 Task: In the  document note Insert page numer 'on bottom of the page' change page color to  'Blue'Apply Page border, setting:  Shadow Style: three thin lines; Color: 'Black;' Width: 3/4 pt
Action: Mouse moved to (86, 23)
Screenshot: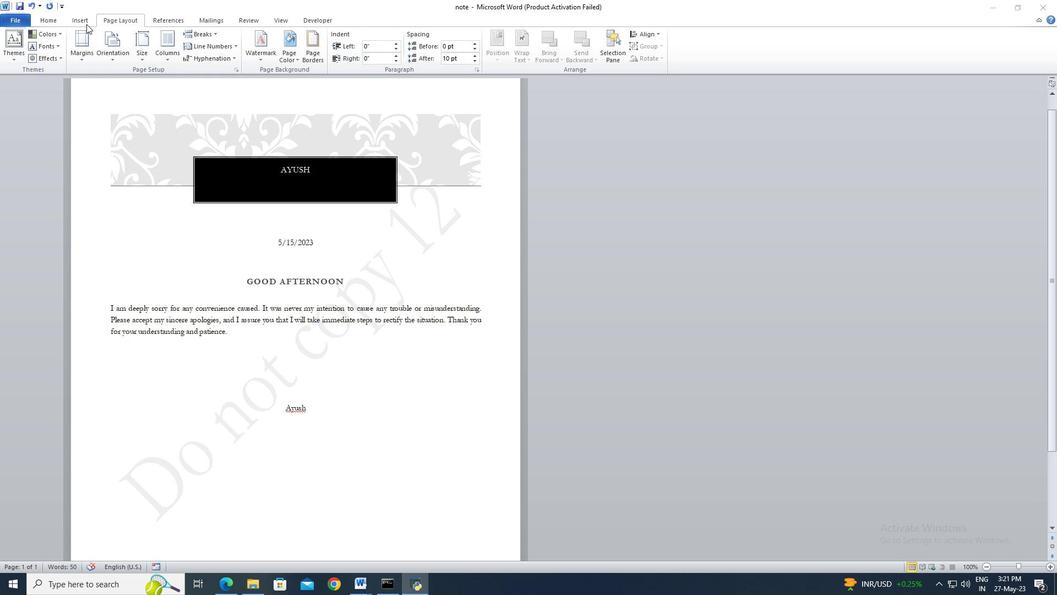 
Action: Mouse pressed left at (86, 23)
Screenshot: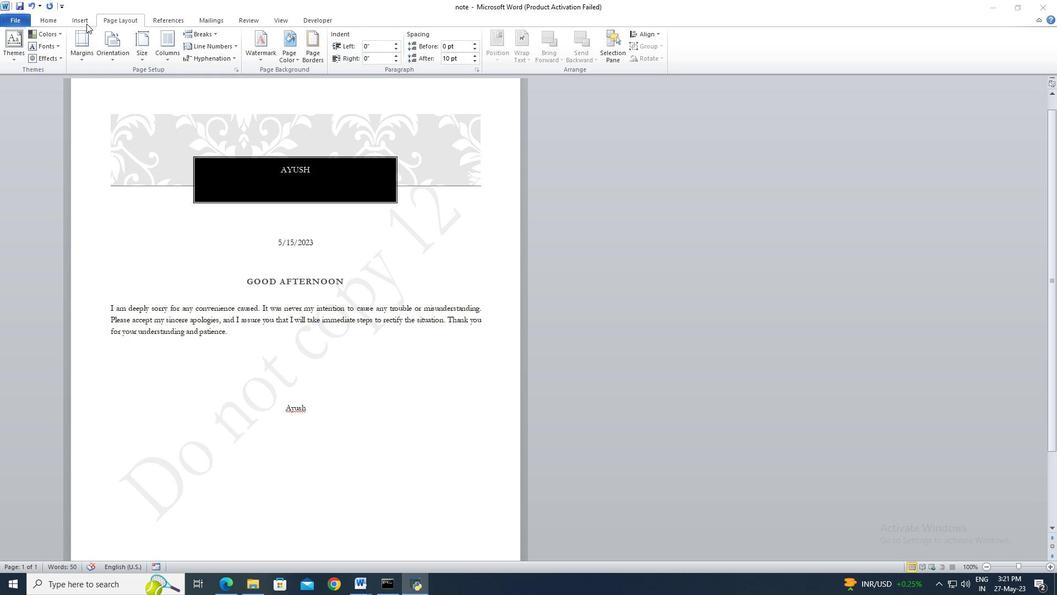 
Action: Mouse moved to (85, 22)
Screenshot: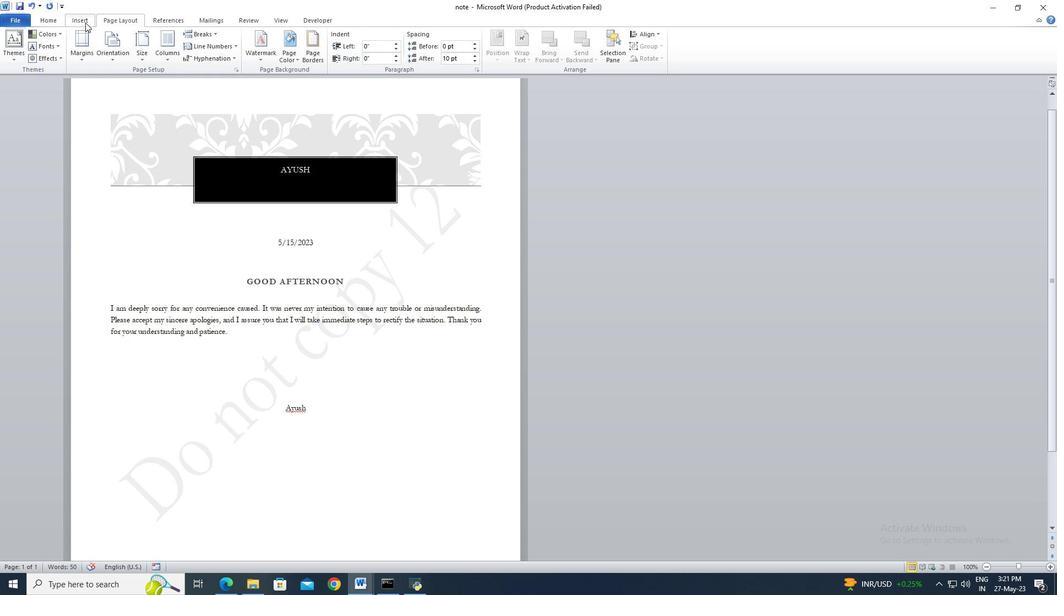 
Action: Mouse pressed left at (85, 22)
Screenshot: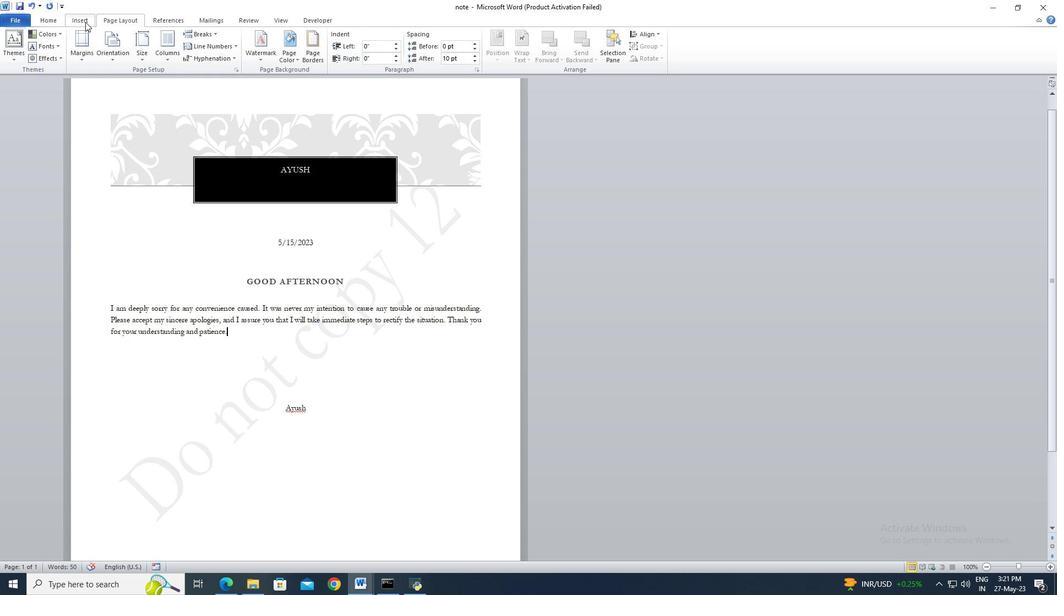 
Action: Mouse moved to (425, 61)
Screenshot: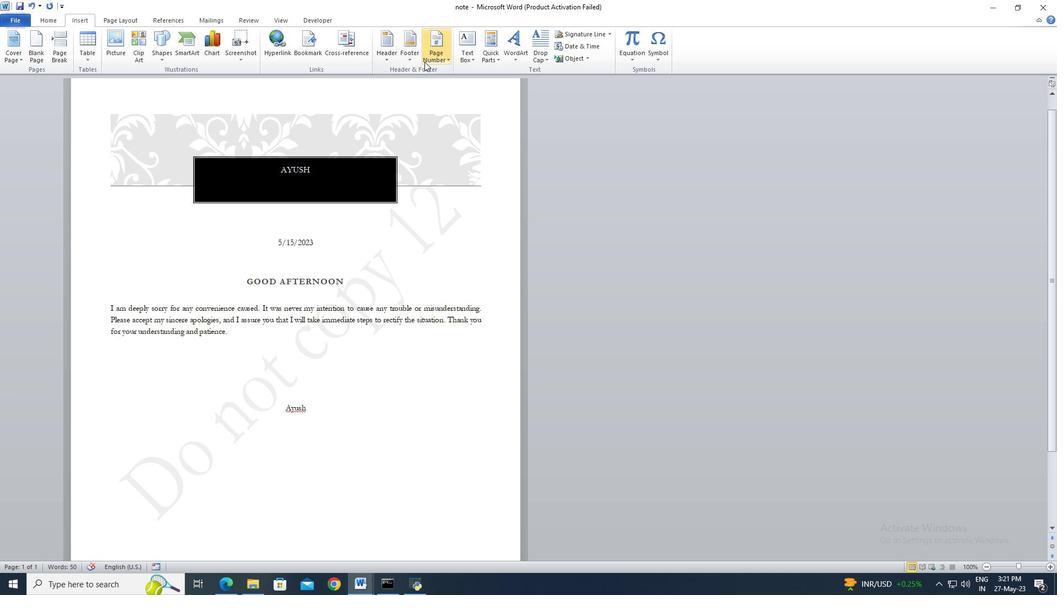 
Action: Mouse pressed left at (425, 61)
Screenshot: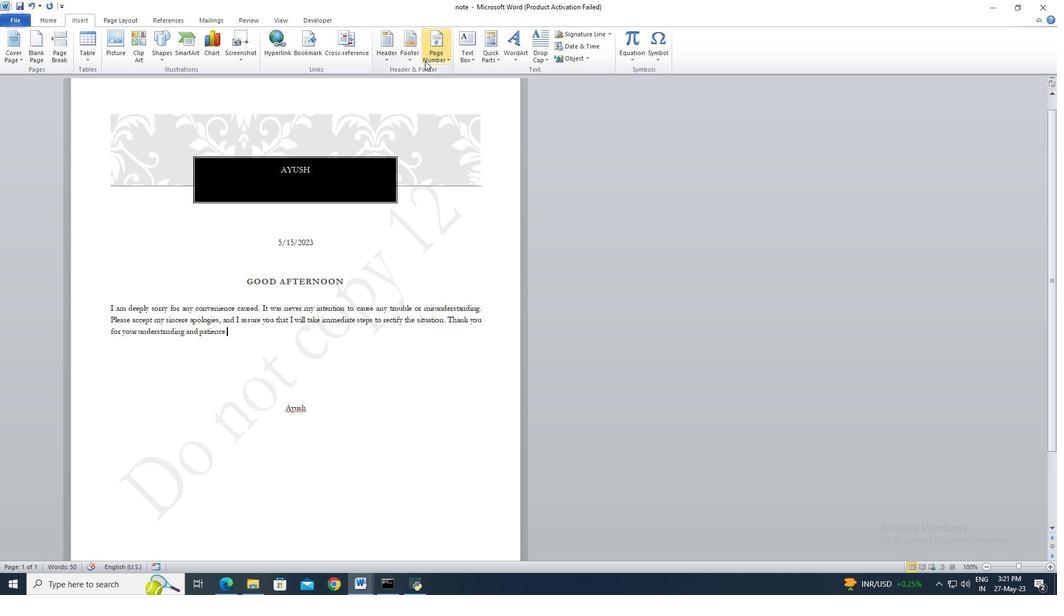 
Action: Mouse moved to (547, 114)
Screenshot: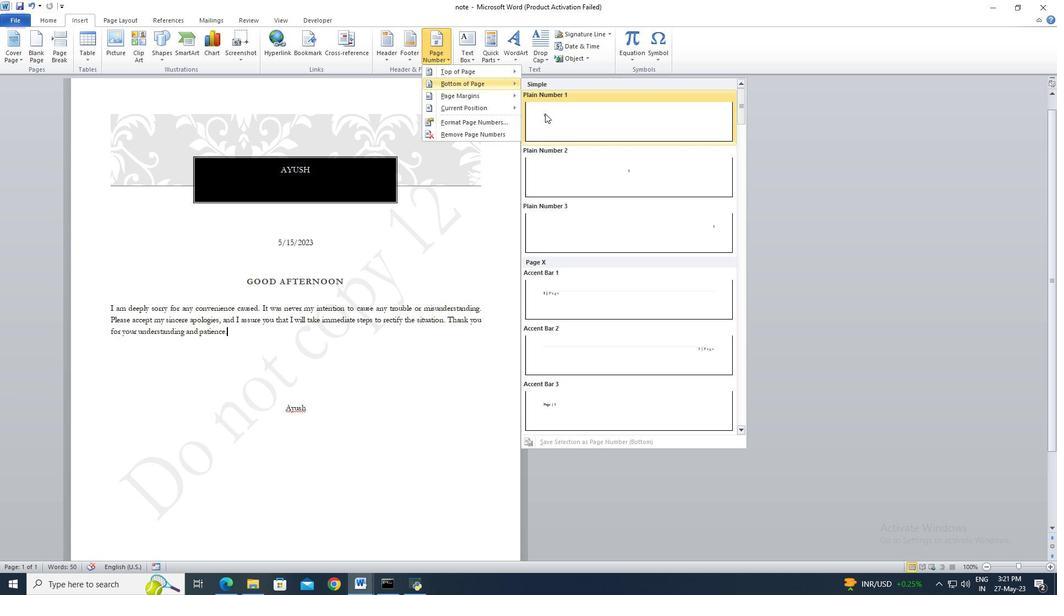 
Action: Mouse pressed left at (547, 114)
Screenshot: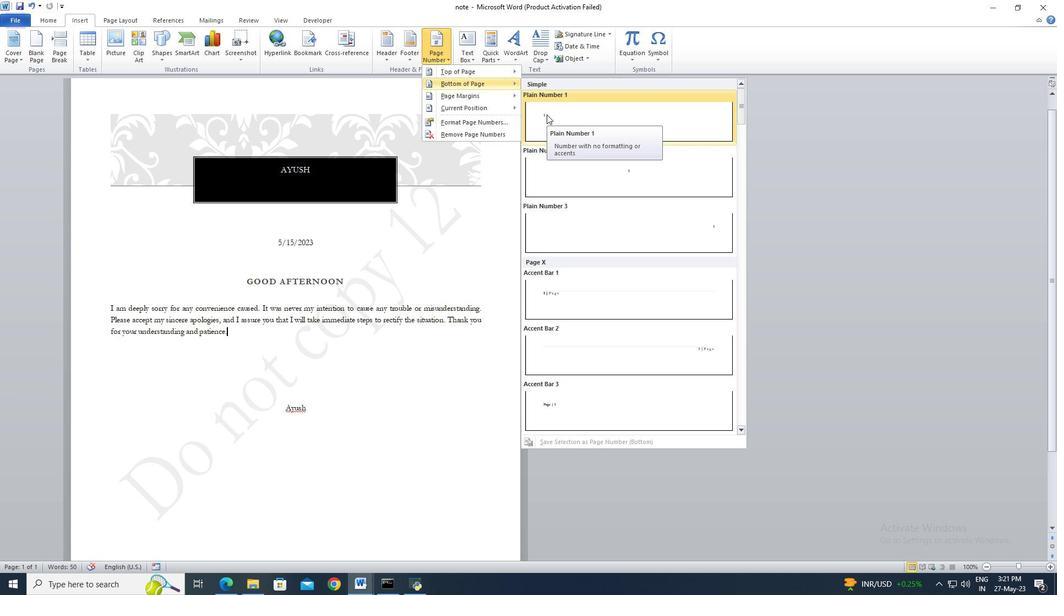 
Action: Mouse moved to (136, 19)
Screenshot: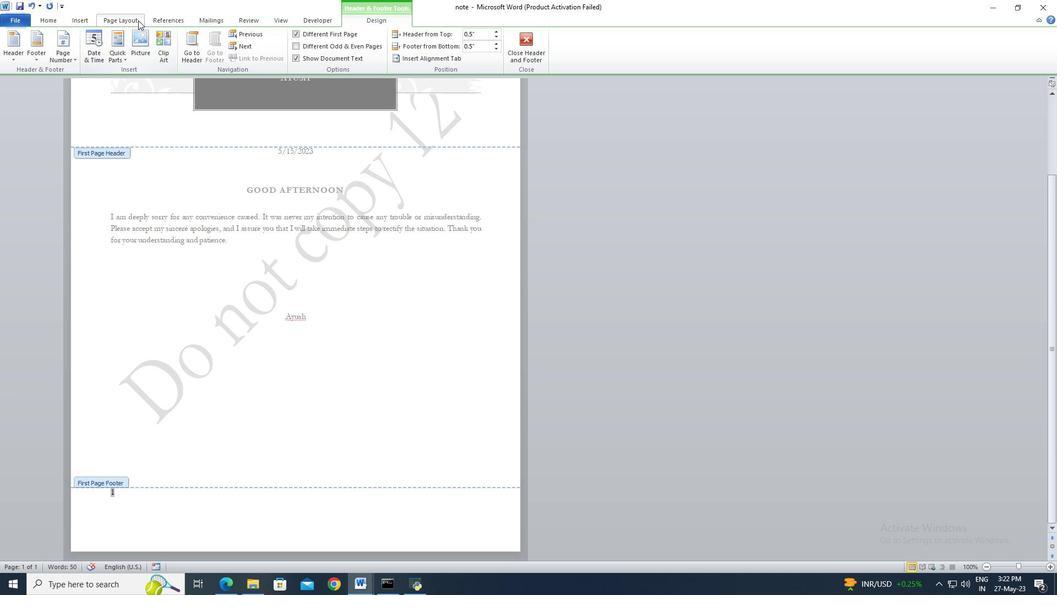 
Action: Mouse pressed left at (136, 19)
Screenshot: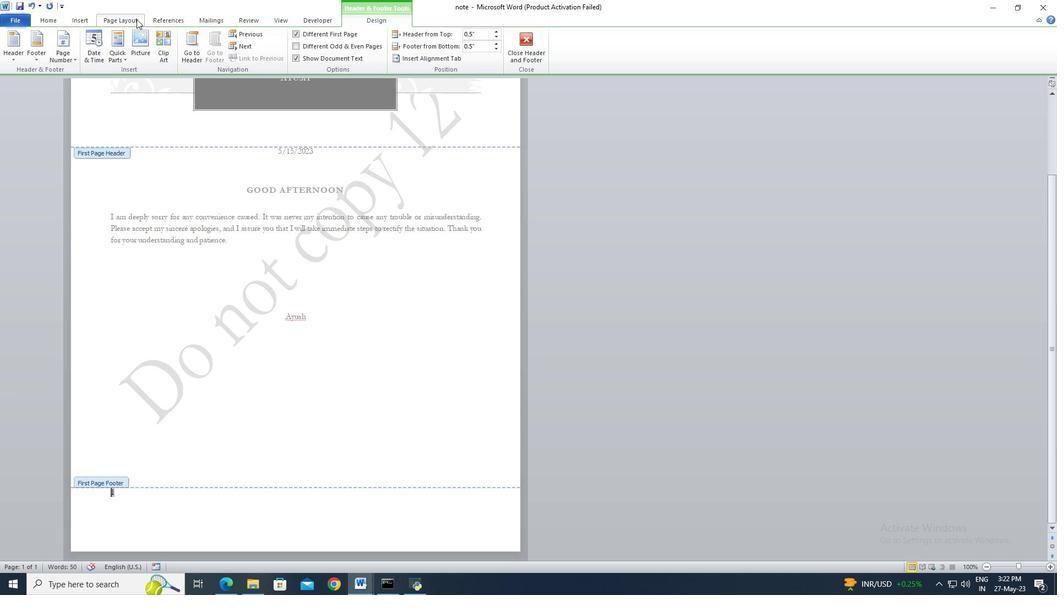 
Action: Mouse moved to (287, 62)
Screenshot: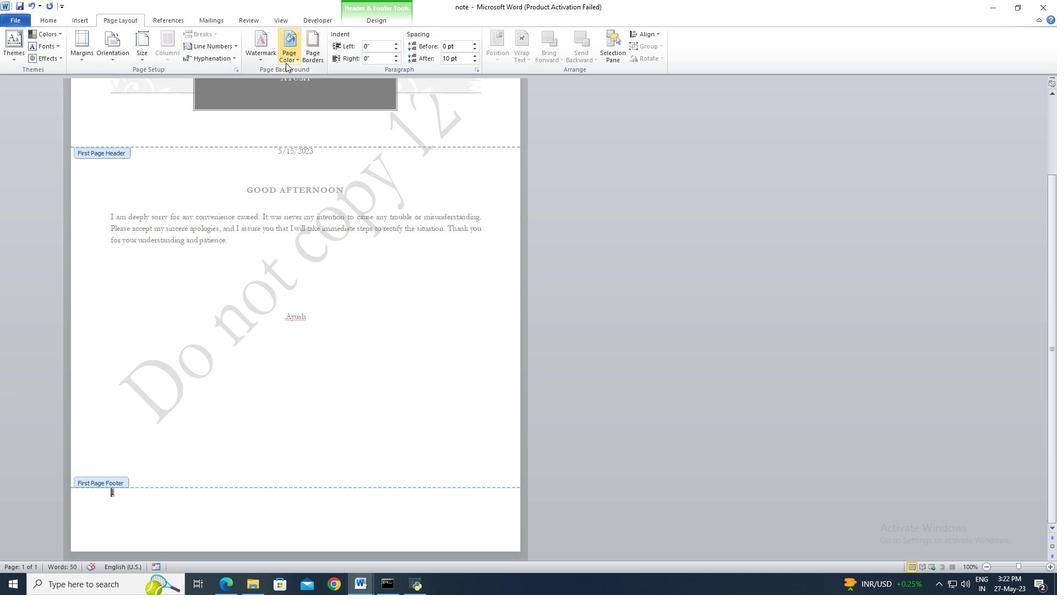 
Action: Mouse pressed left at (287, 62)
Screenshot: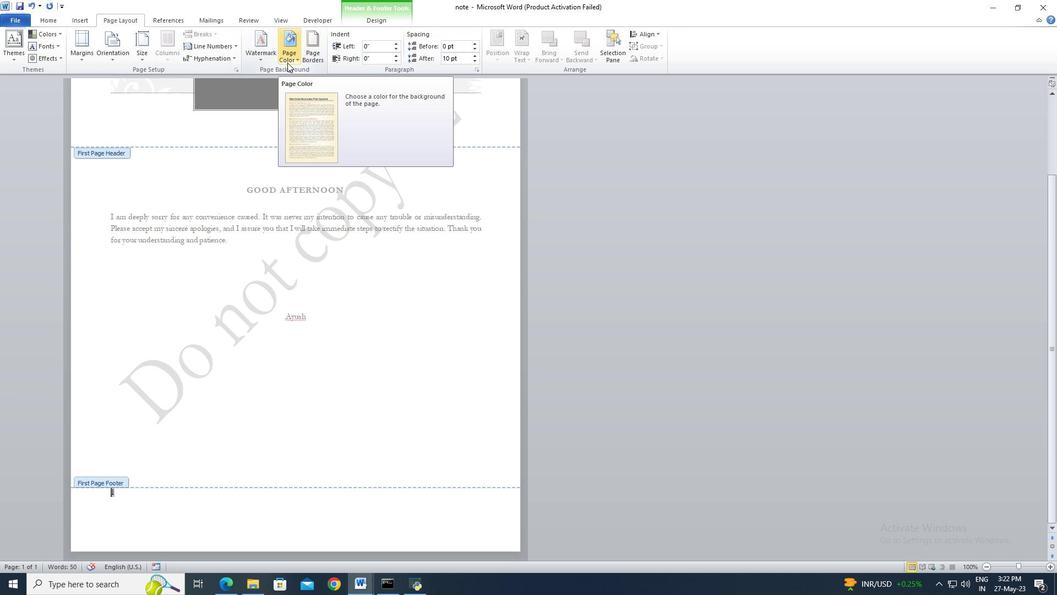 
Action: Mouse moved to (347, 137)
Screenshot: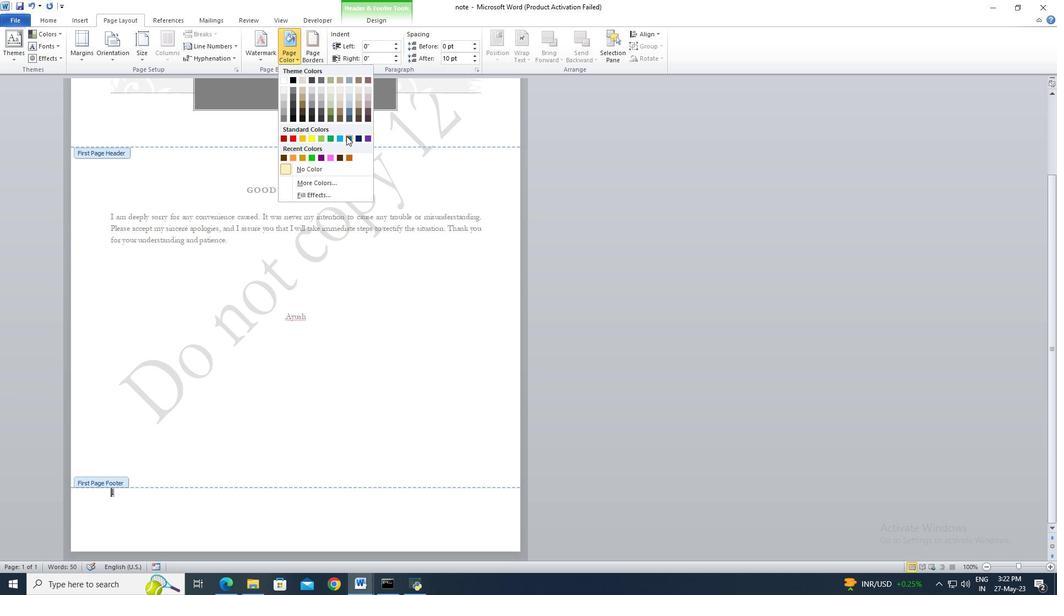 
Action: Mouse pressed left at (347, 137)
Screenshot: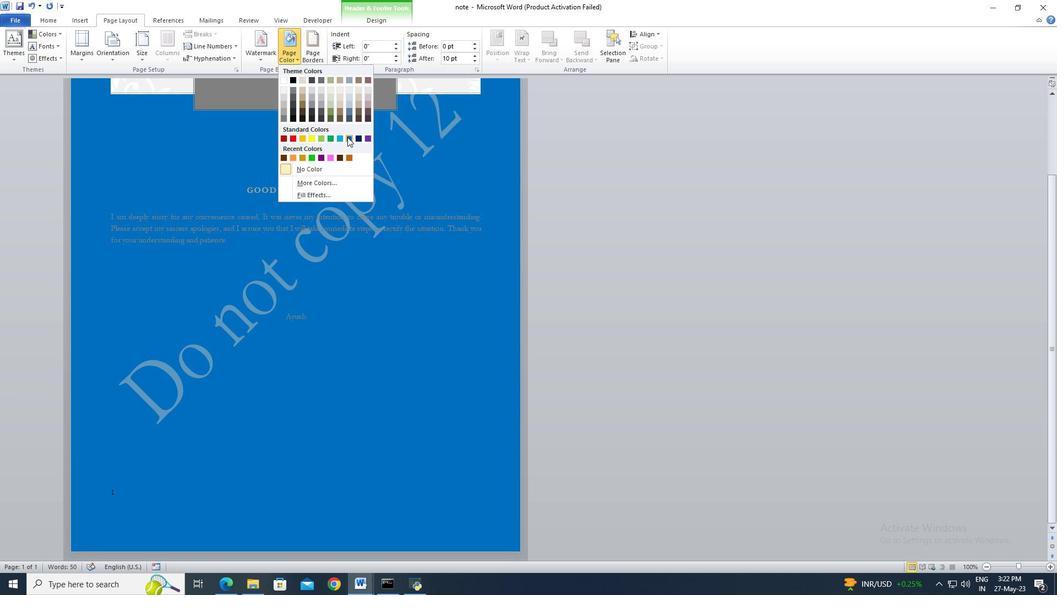 
Action: Mouse moved to (311, 62)
Screenshot: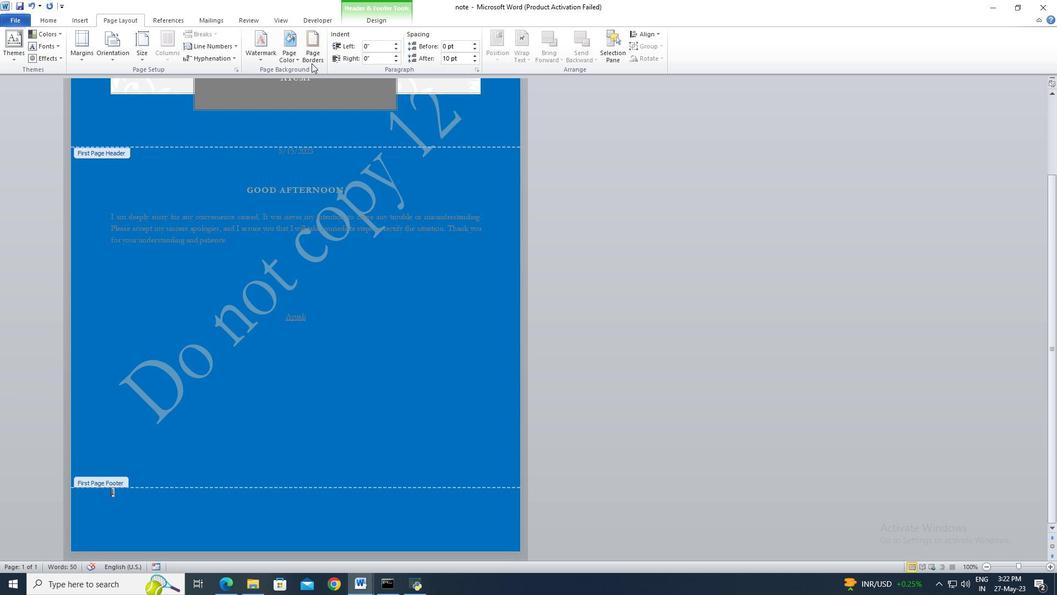 
Action: Mouse pressed left at (311, 62)
Screenshot: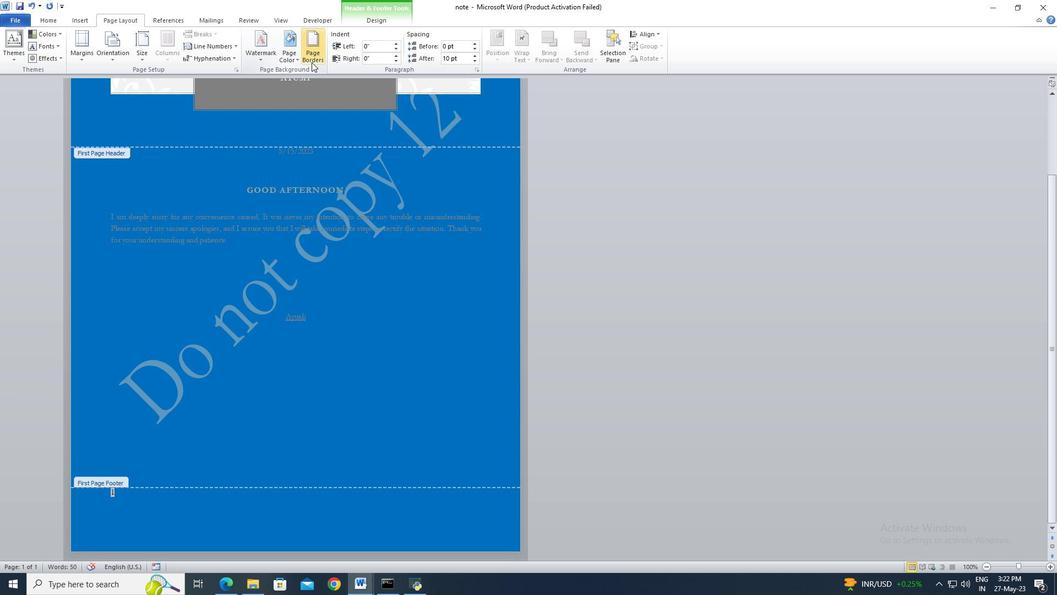
Action: Mouse moved to (396, 271)
Screenshot: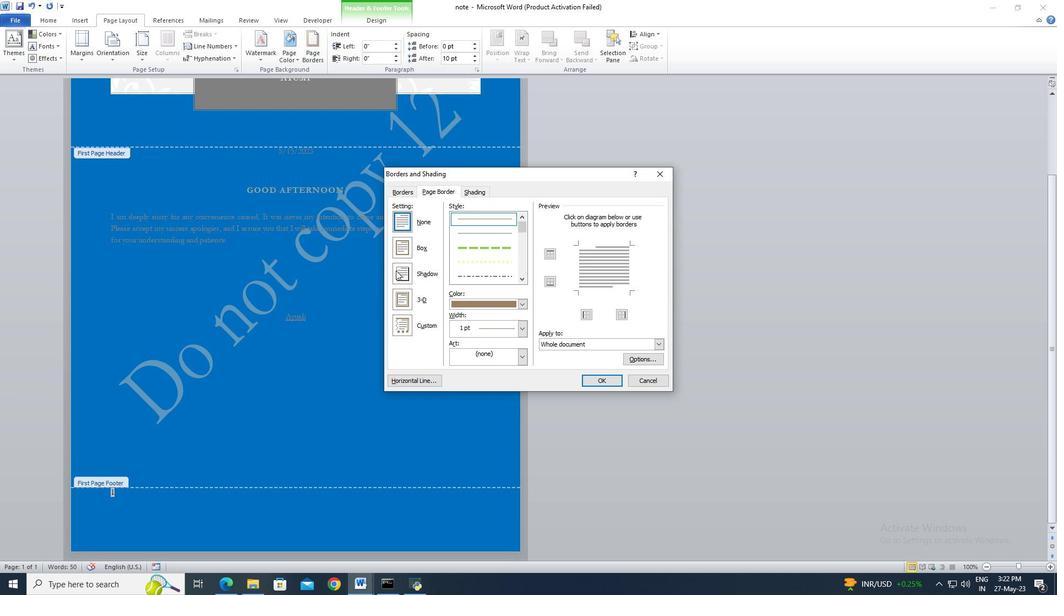 
Action: Mouse pressed left at (396, 271)
Screenshot: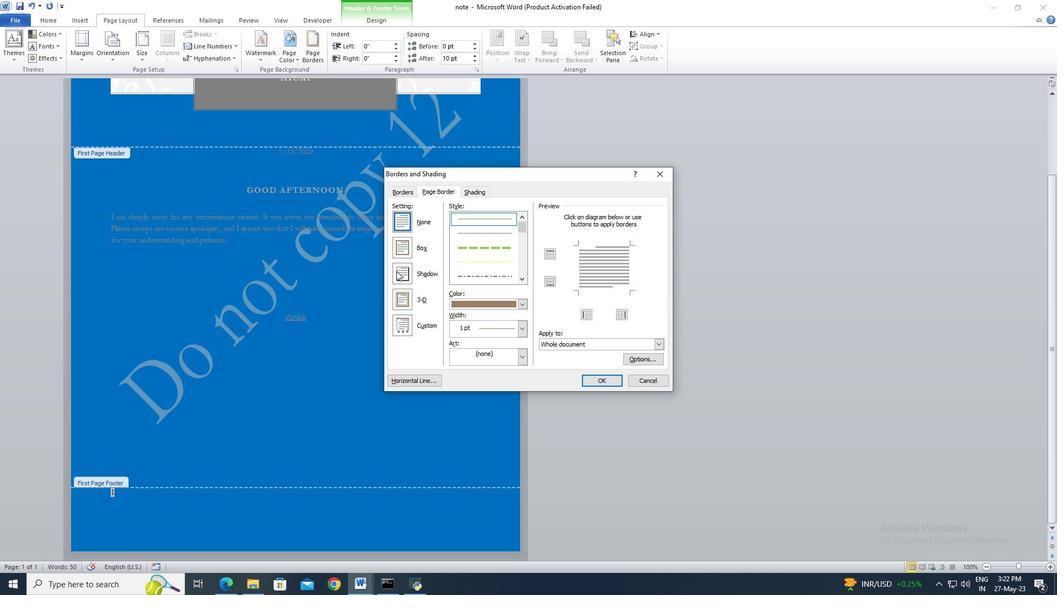 
Action: Mouse moved to (519, 279)
Screenshot: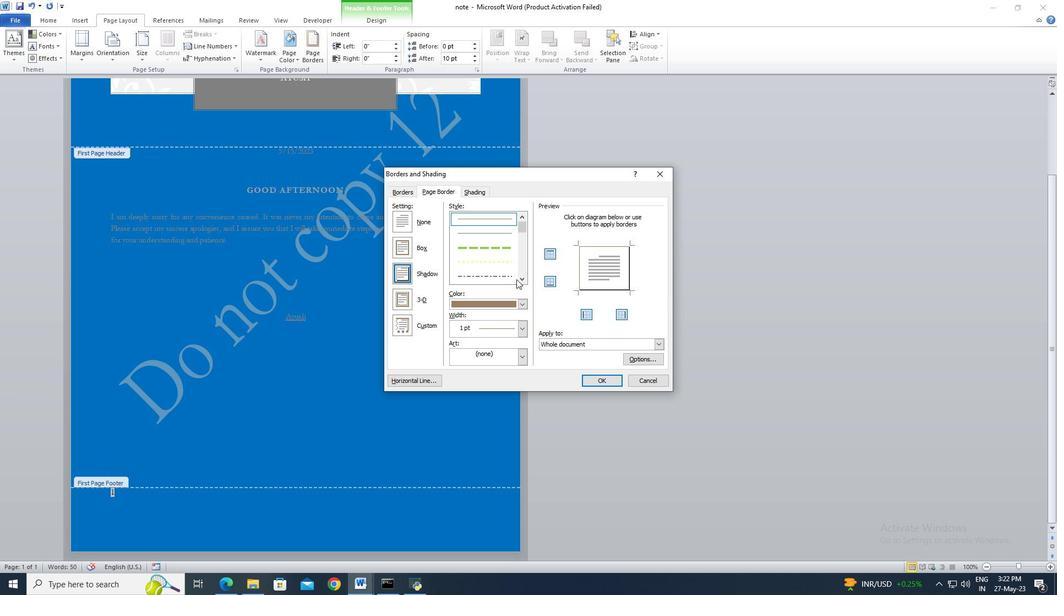 
Action: Mouse pressed left at (519, 279)
Screenshot: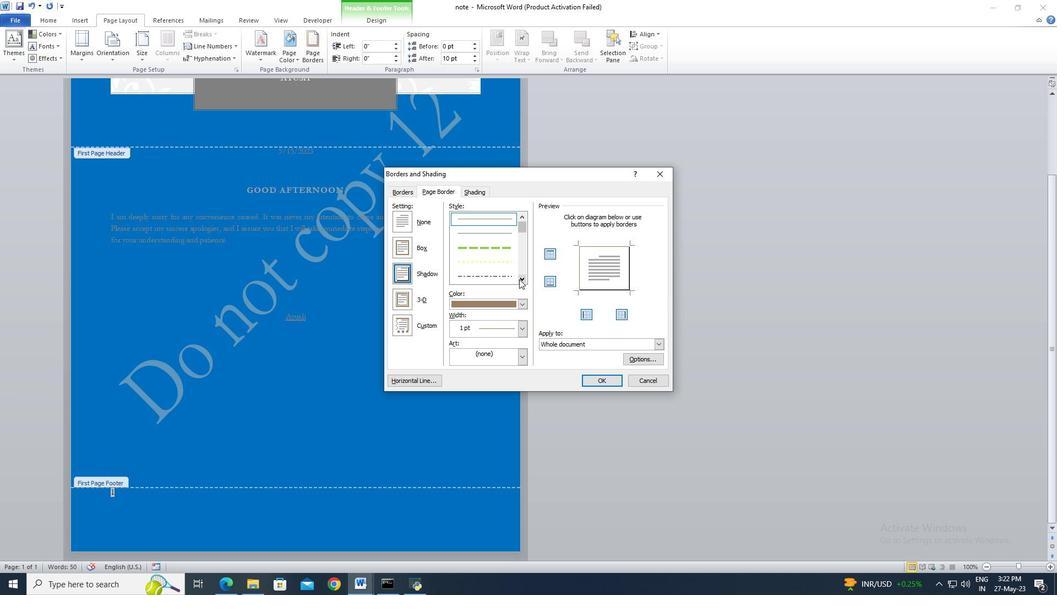 
Action: Mouse pressed left at (519, 279)
Screenshot: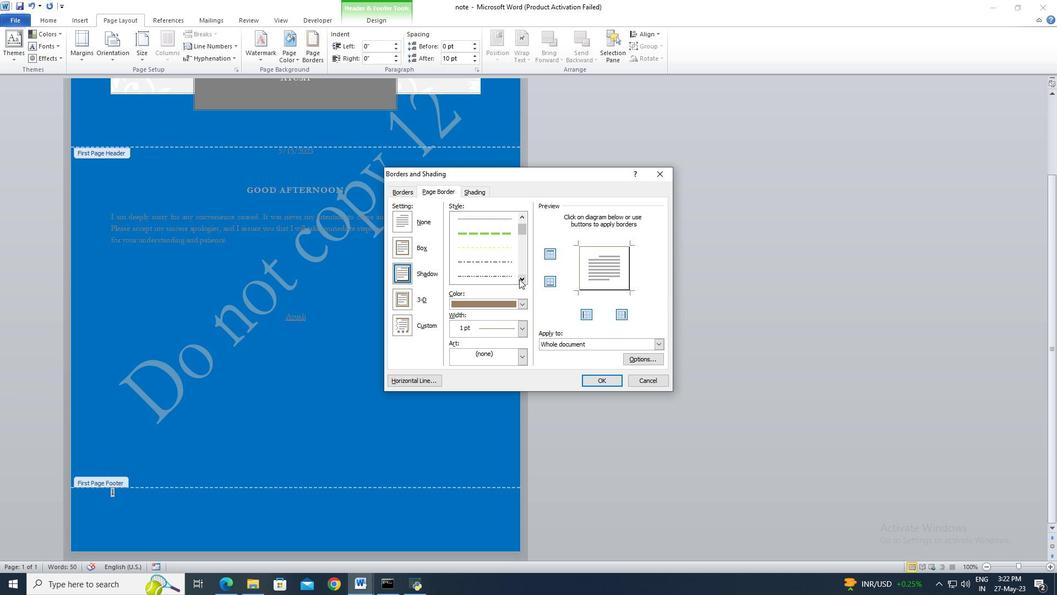 
Action: Mouse pressed left at (519, 279)
Screenshot: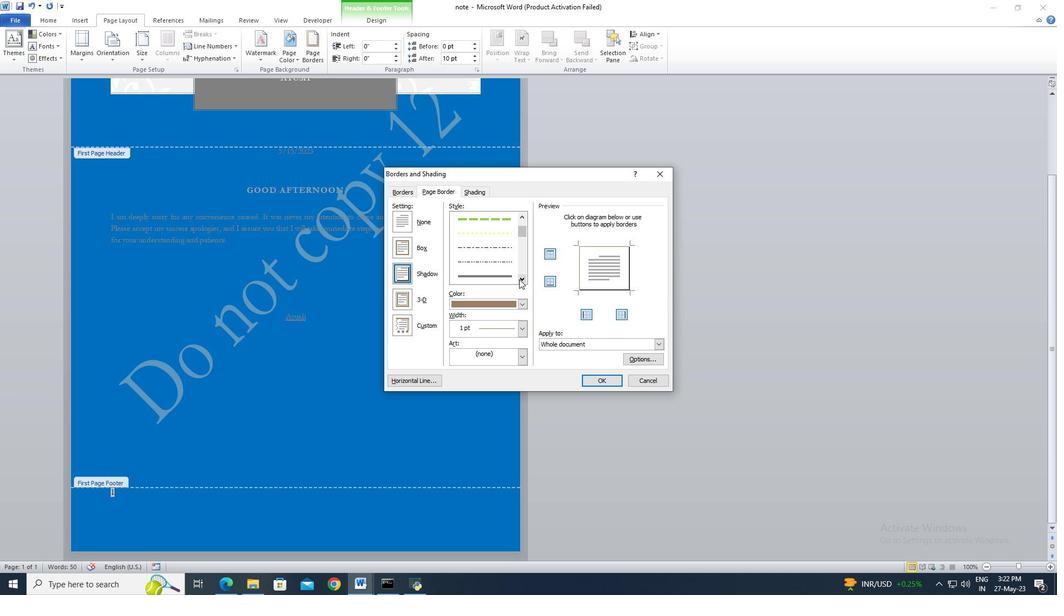
Action: Mouse moved to (510, 276)
Screenshot: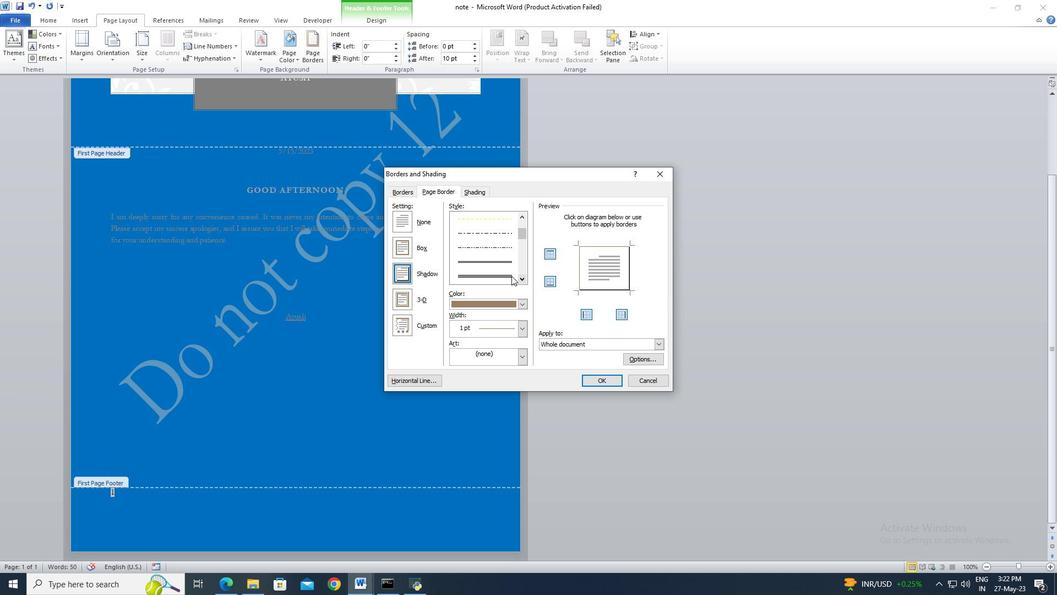
Action: Mouse pressed left at (510, 276)
Screenshot: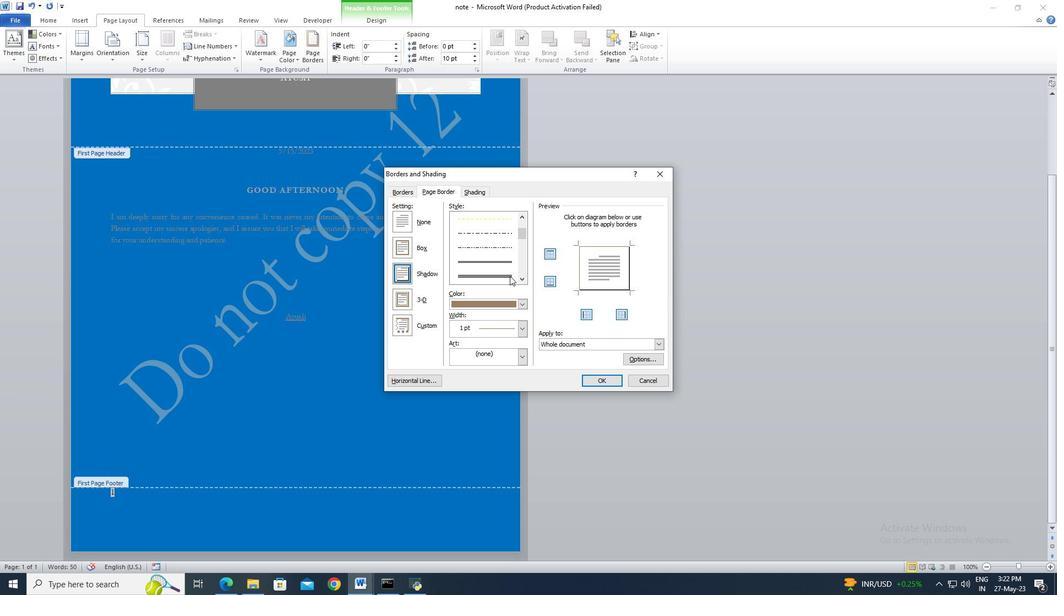 
Action: Mouse moved to (521, 298)
Screenshot: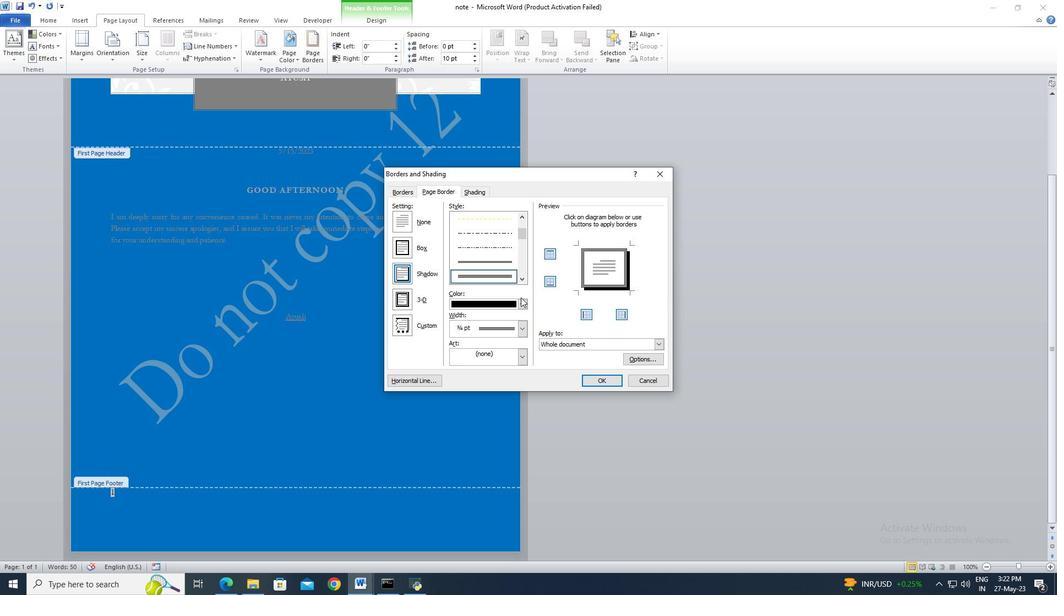 
Action: Mouse pressed left at (521, 298)
Screenshot: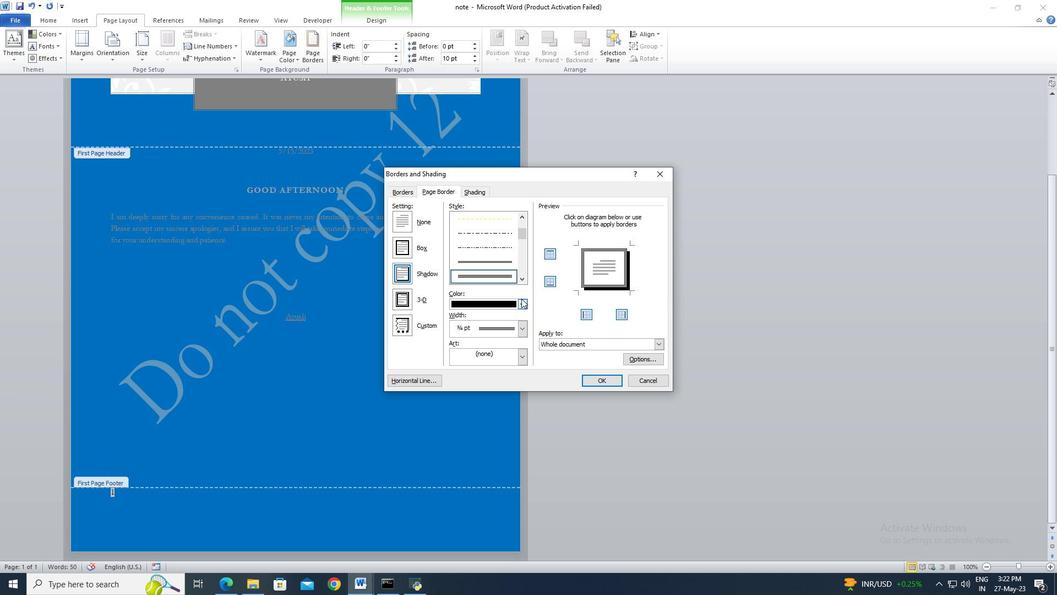 
Action: Mouse moved to (467, 336)
Screenshot: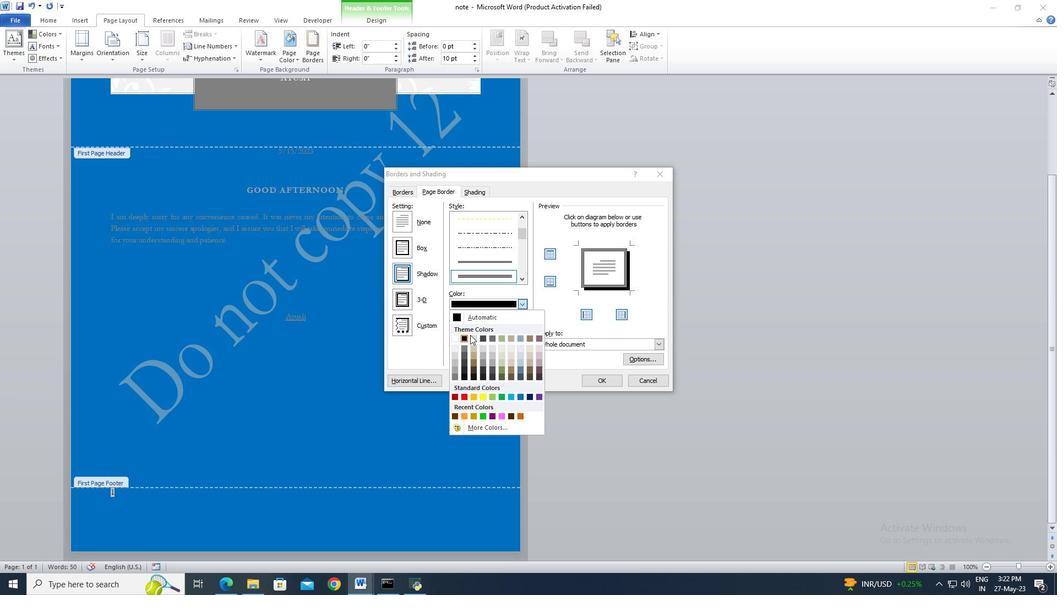 
Action: Mouse pressed left at (467, 336)
Screenshot: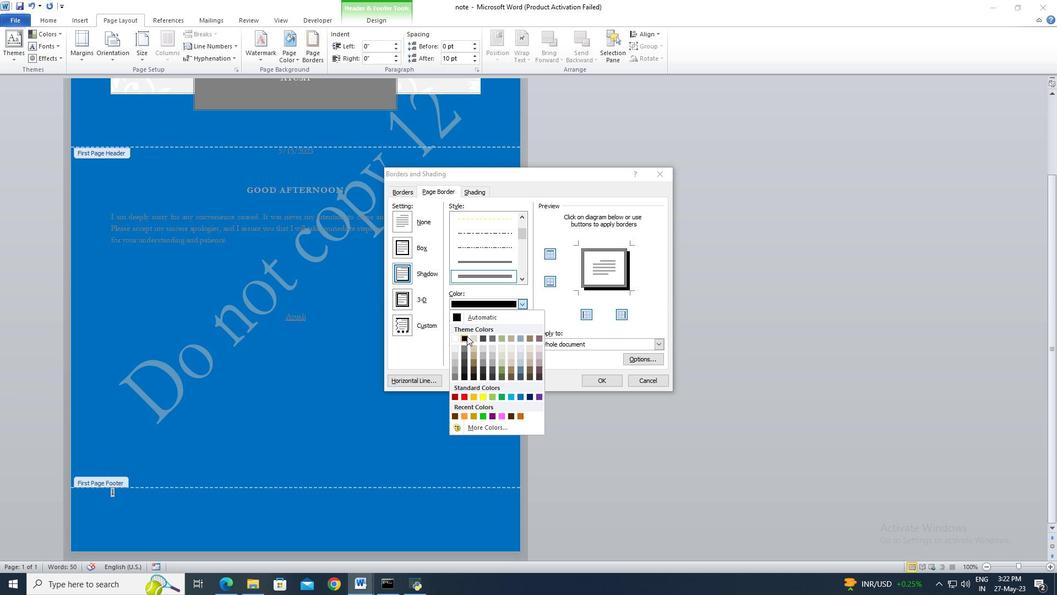 
Action: Mouse moved to (520, 328)
Screenshot: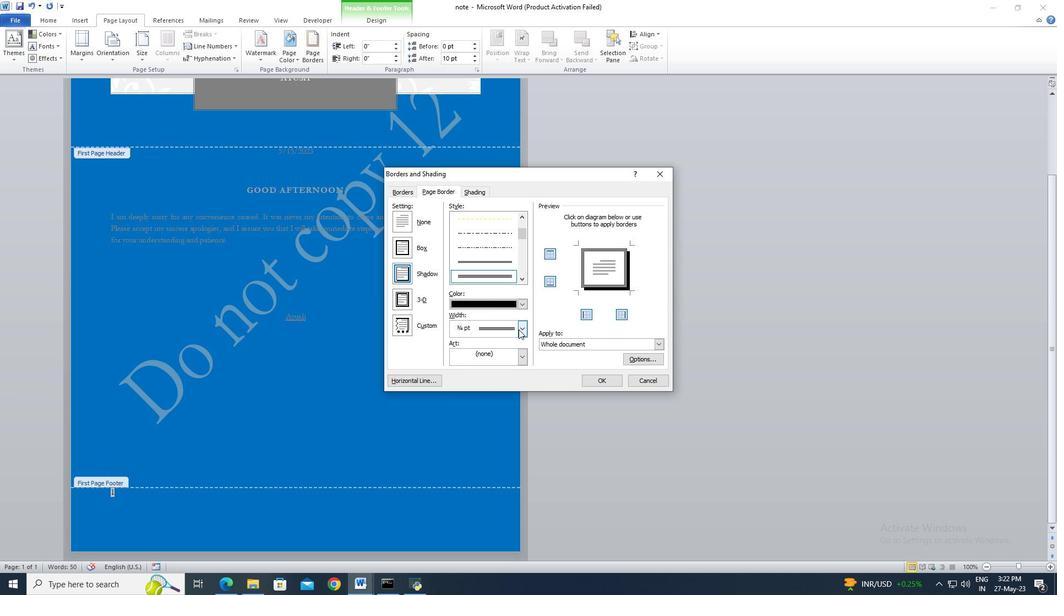 
Action: Mouse pressed left at (520, 328)
Screenshot: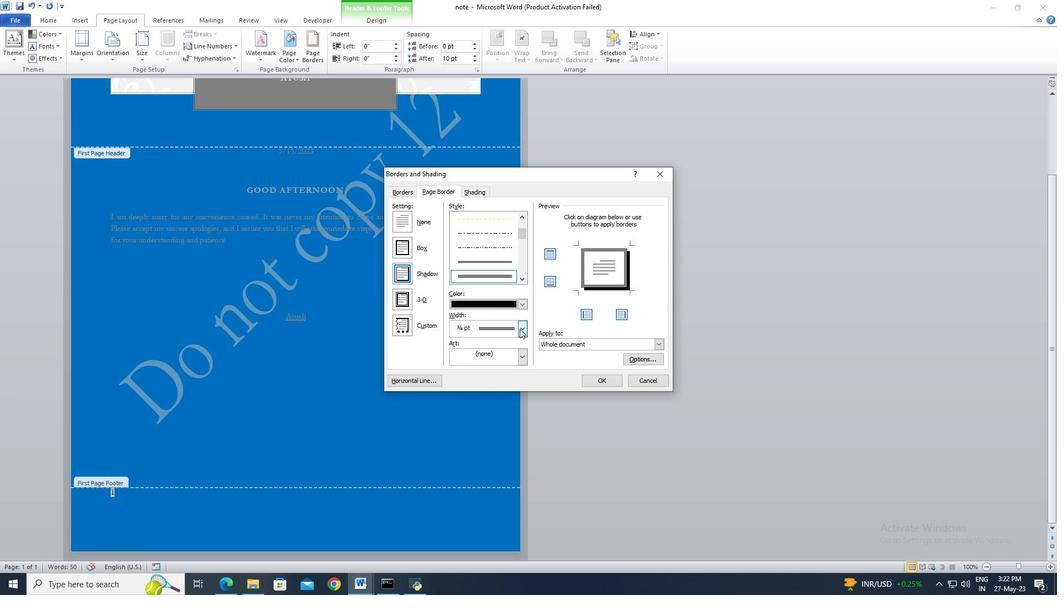 
Action: Mouse moved to (513, 367)
Screenshot: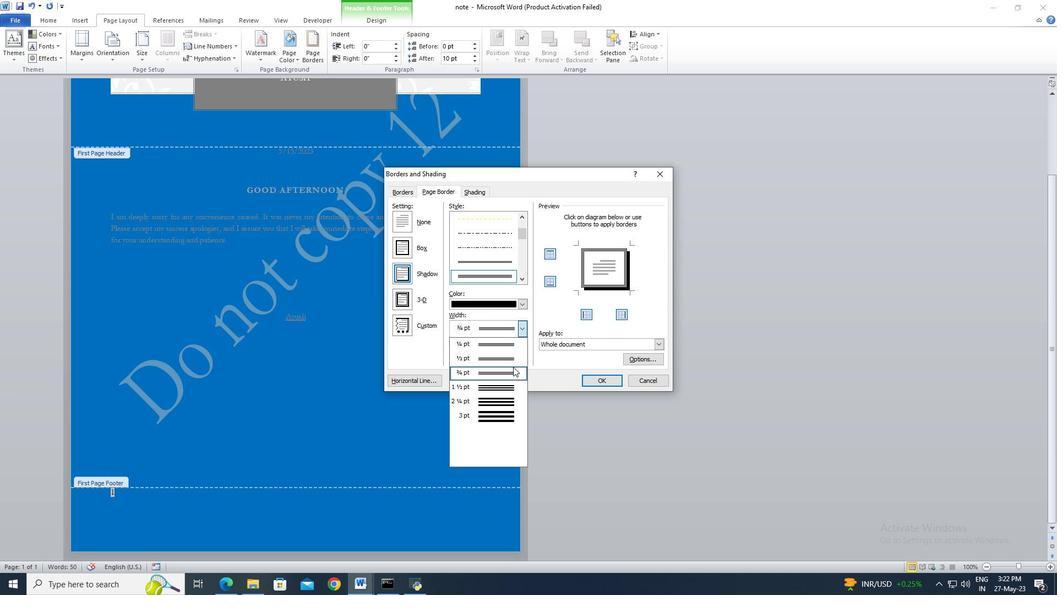 
Action: Mouse pressed left at (513, 367)
Screenshot: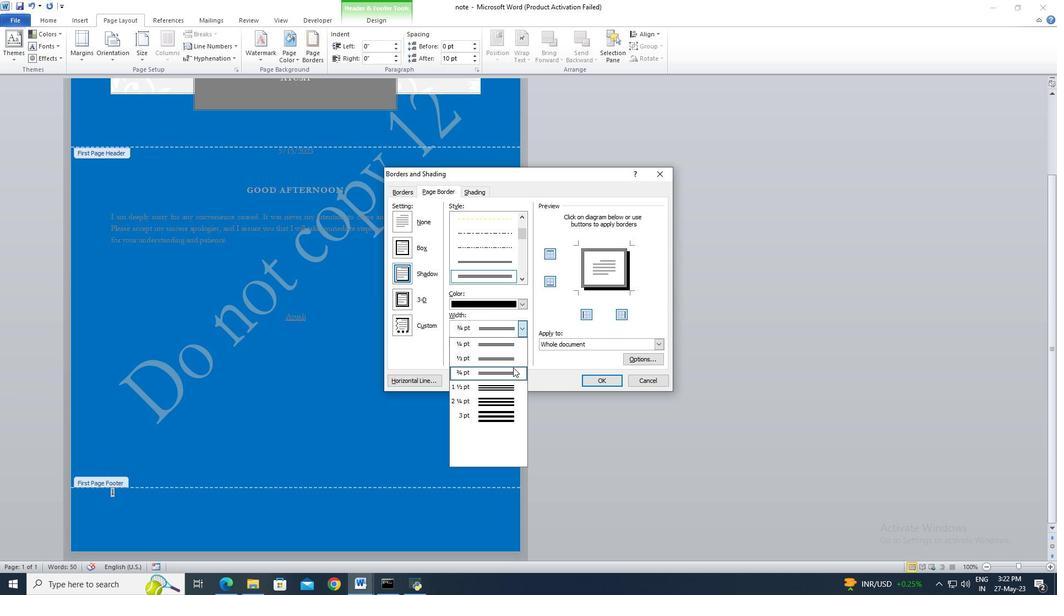 
Action: Mouse moved to (598, 386)
Screenshot: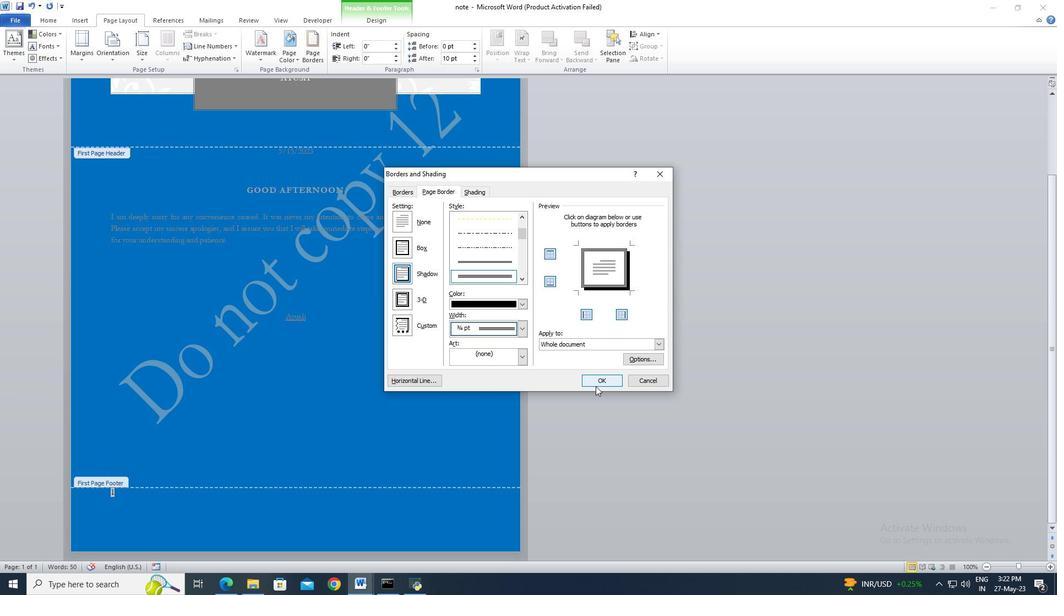 
Action: Mouse pressed left at (598, 386)
Screenshot: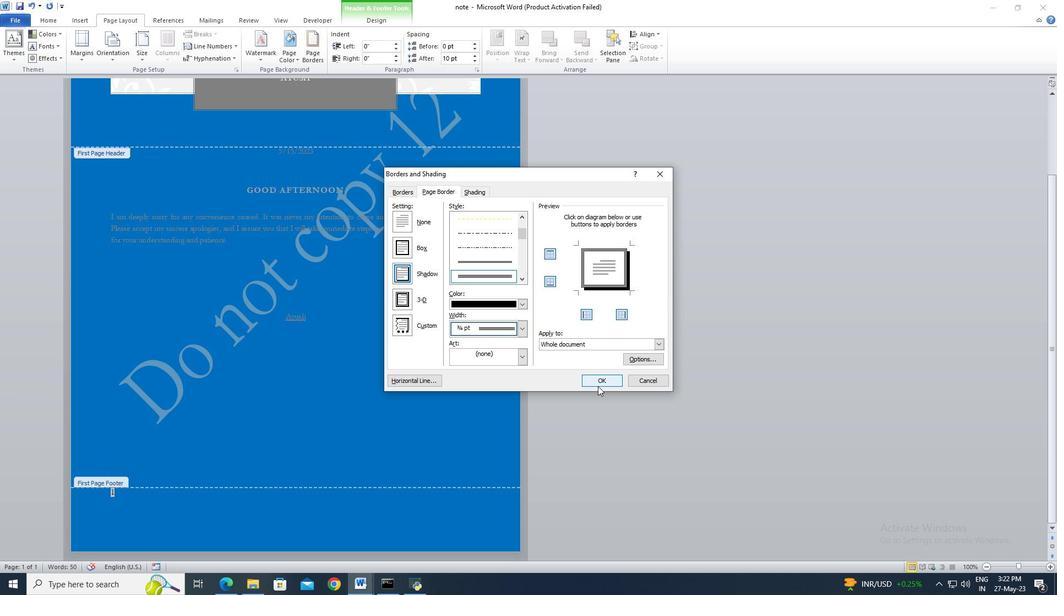 
Action: Mouse moved to (463, 345)
Screenshot: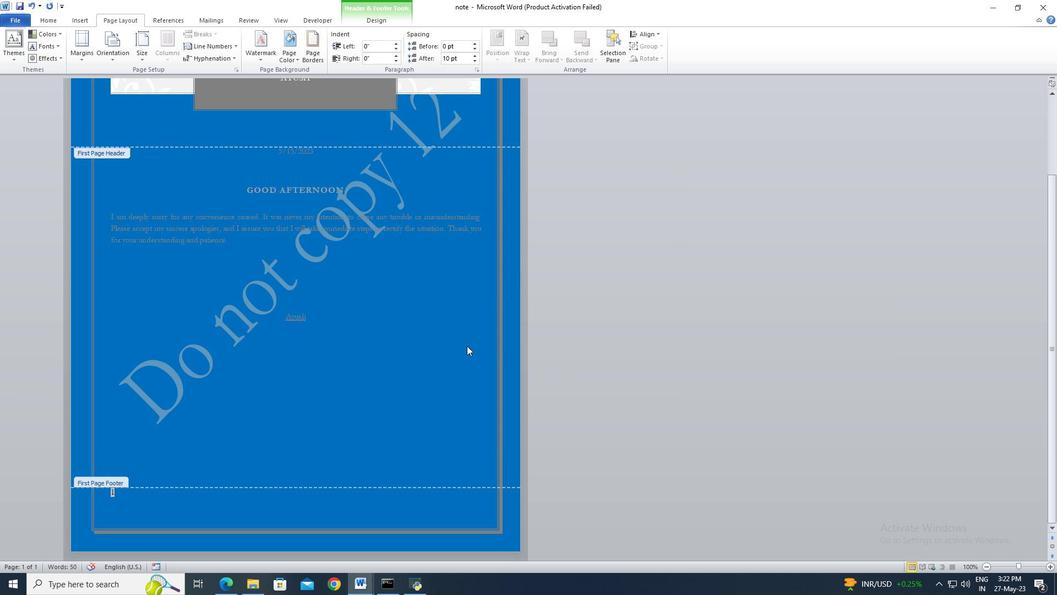 
